 Task: Add Bonne Maman Strawberry Preserves to the cart.
Action: Mouse moved to (958, 333)
Screenshot: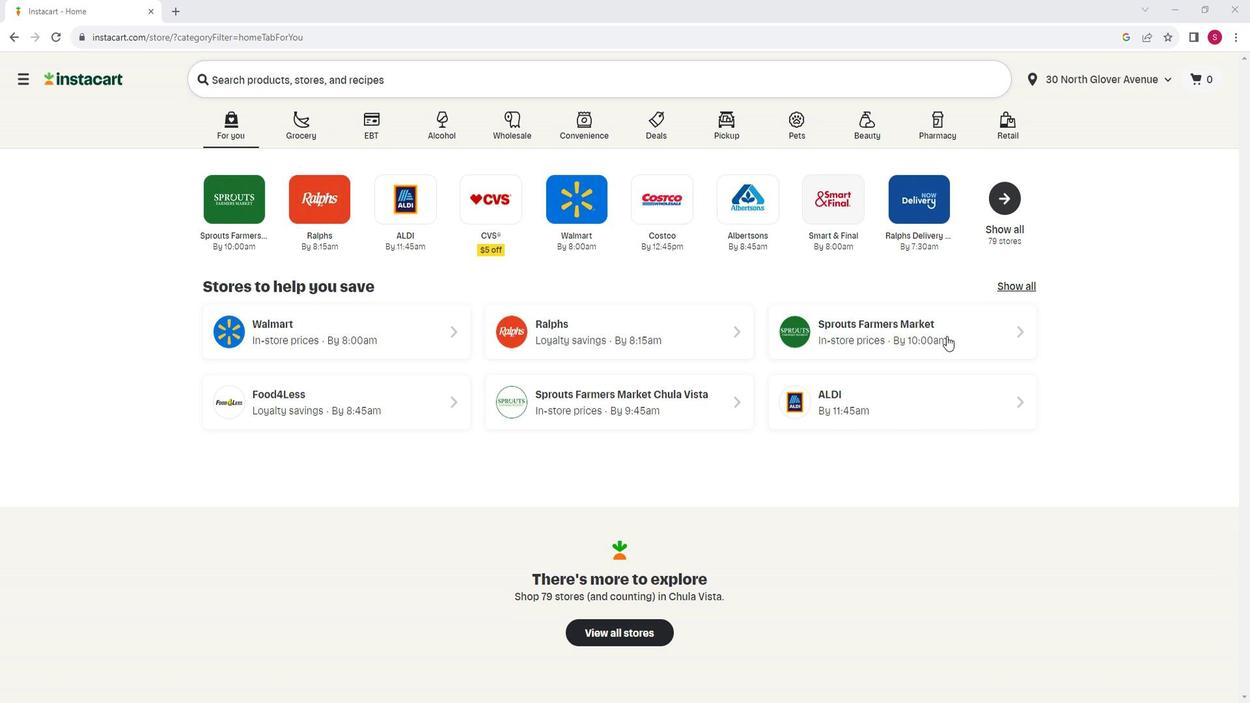 
Action: Mouse pressed left at (958, 333)
Screenshot: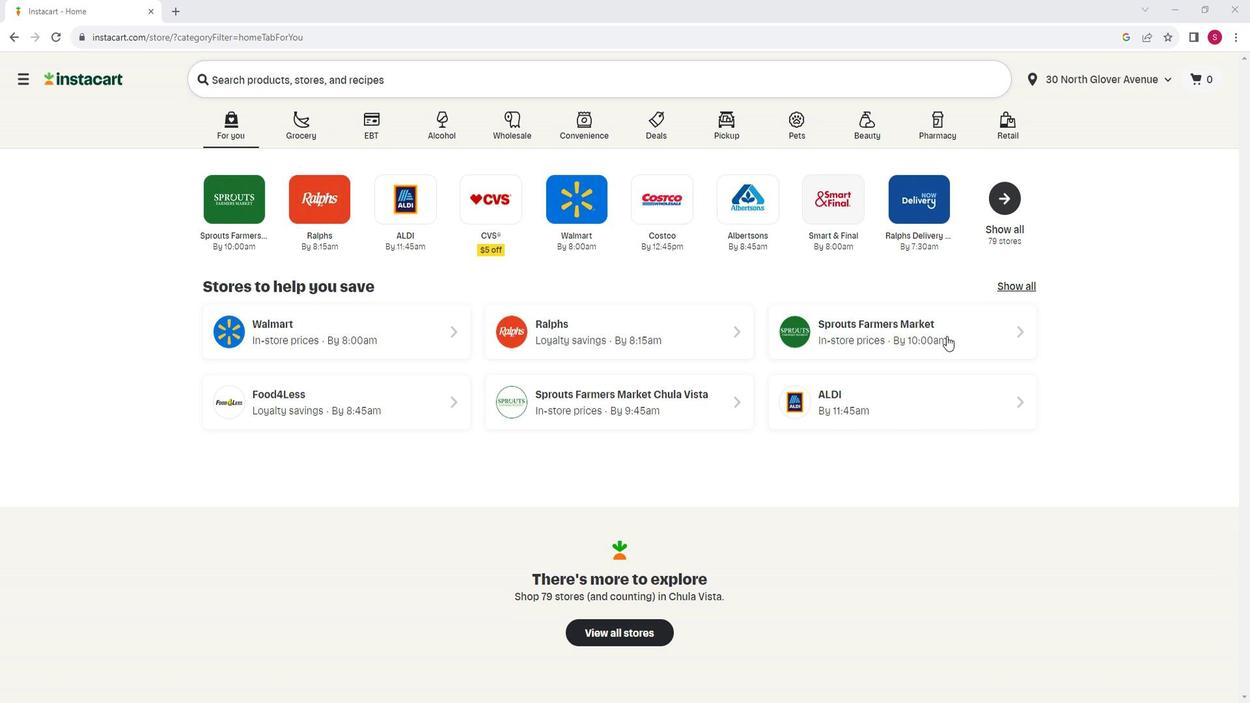 
Action: Mouse moved to (139, 462)
Screenshot: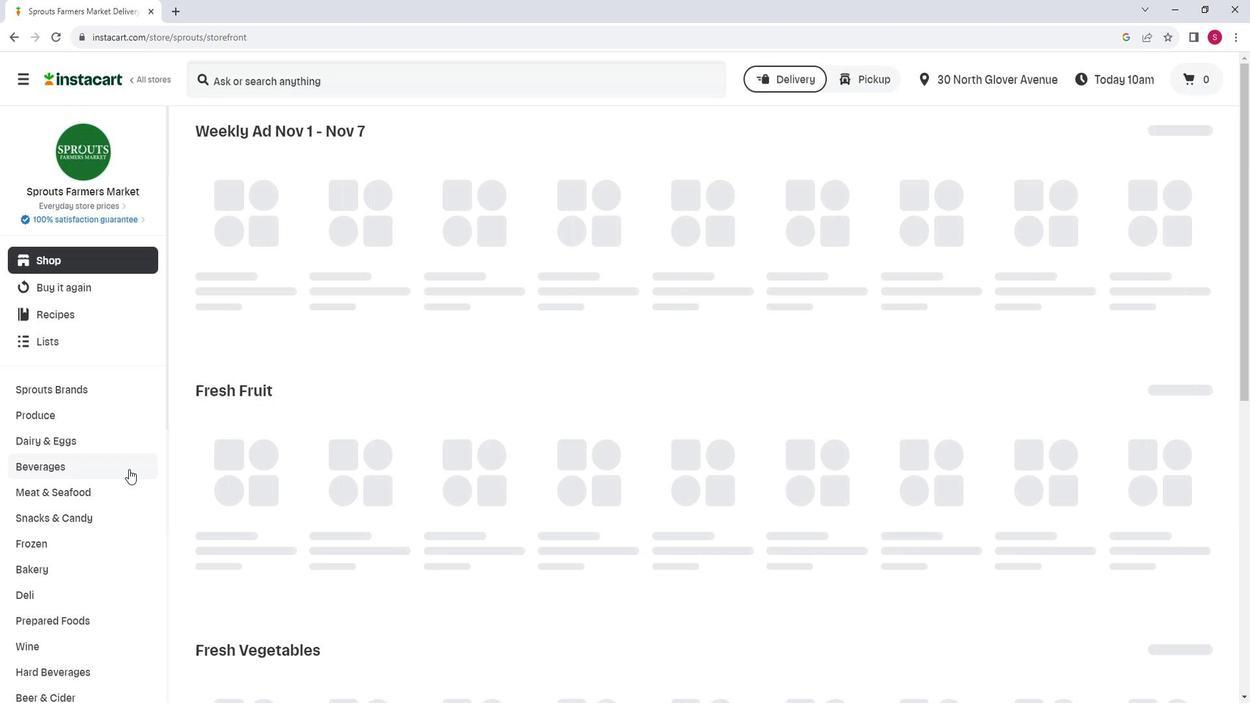 
Action: Mouse scrolled (139, 461) with delta (0, 0)
Screenshot: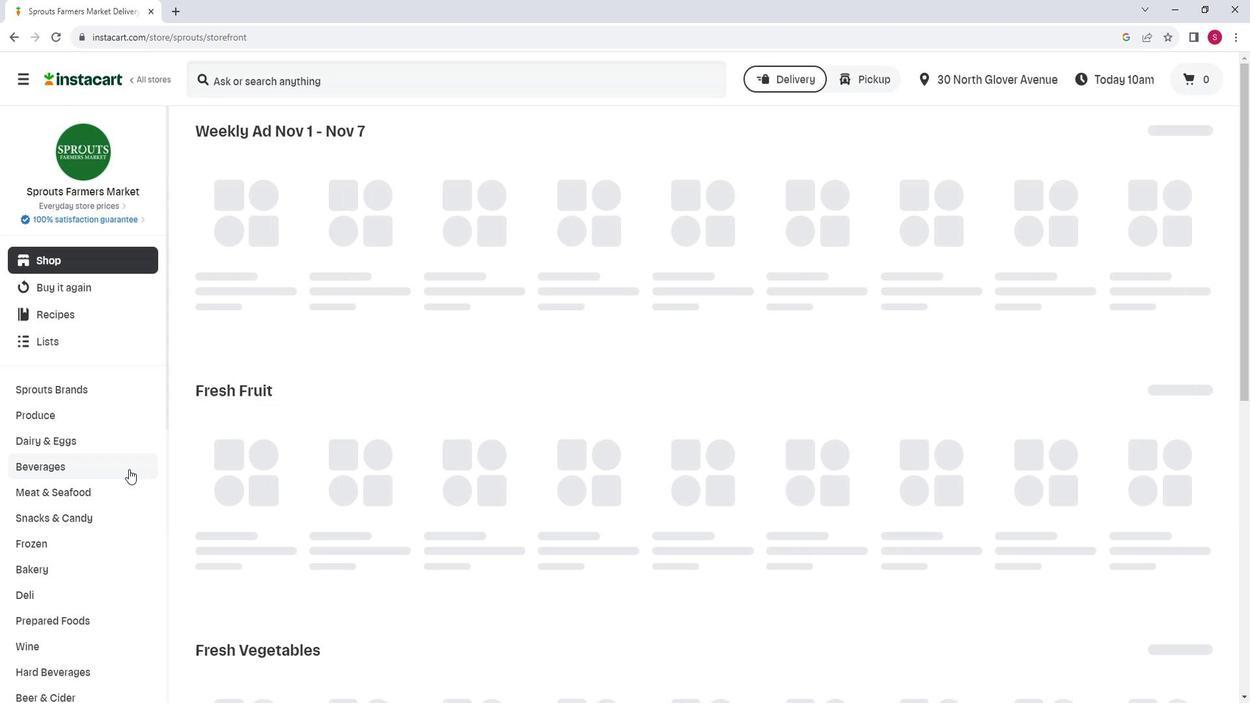 
Action: Mouse scrolled (139, 461) with delta (0, 0)
Screenshot: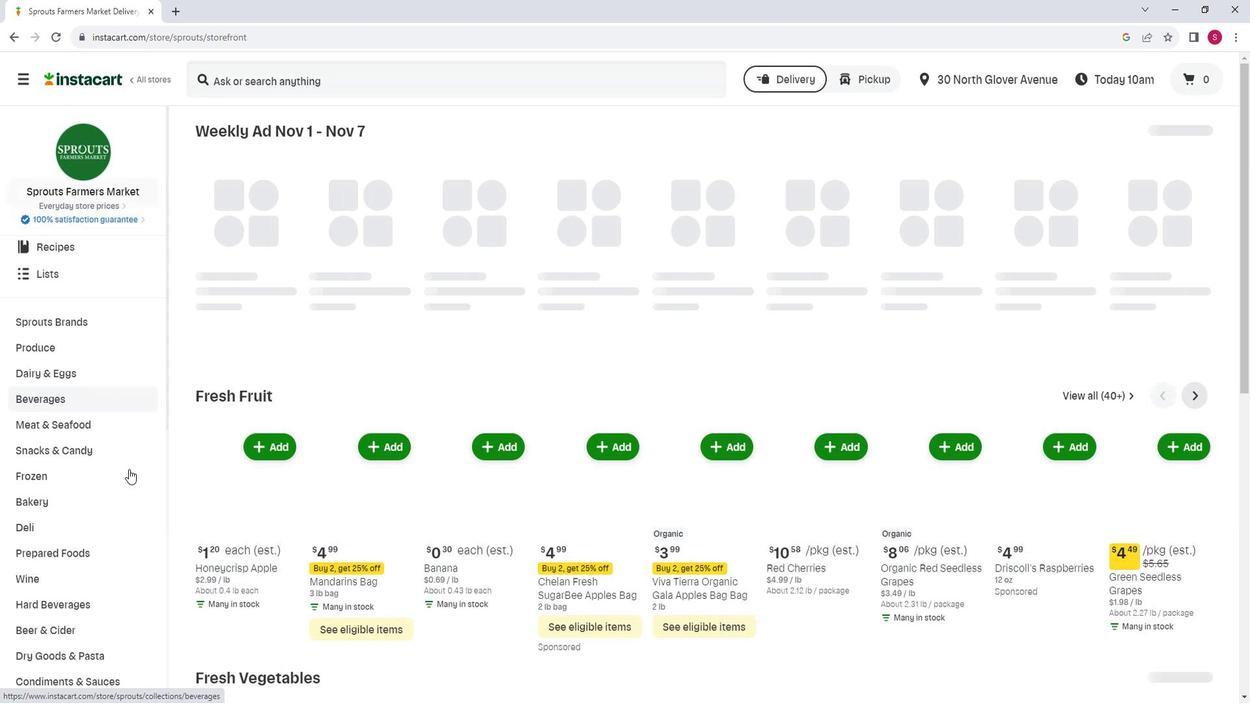 
Action: Mouse moved to (138, 461)
Screenshot: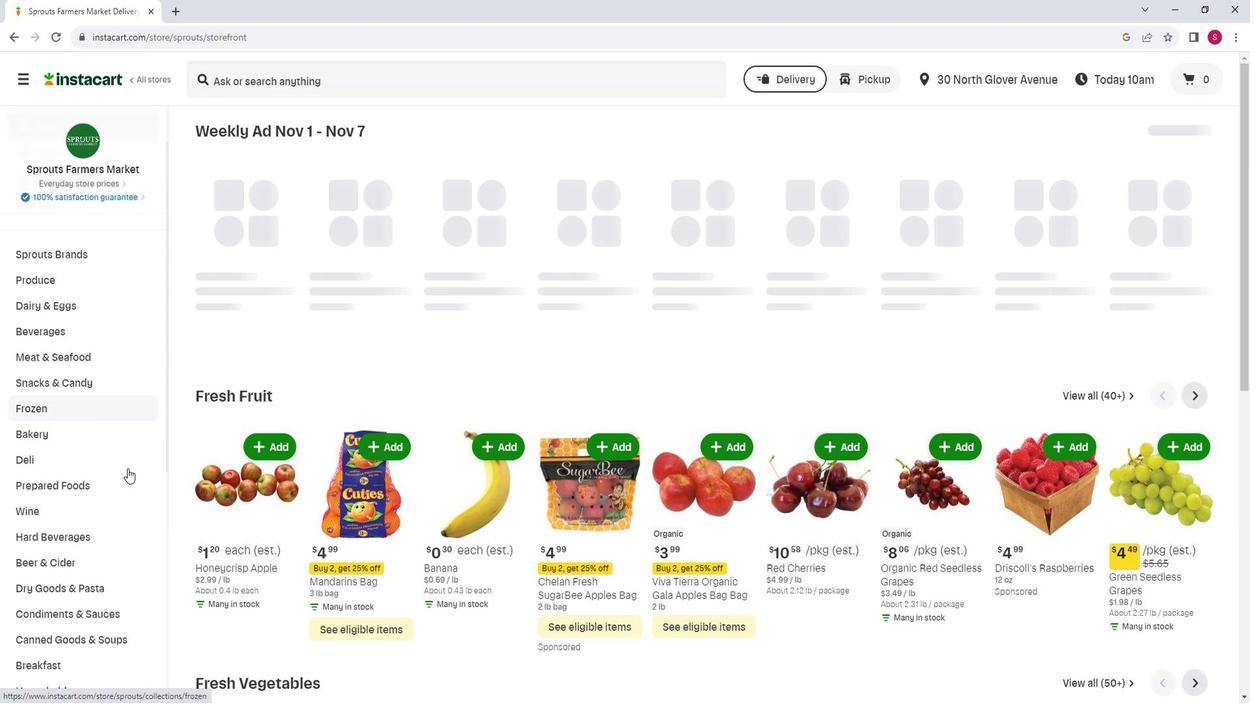 
Action: Mouse scrolled (138, 461) with delta (0, 0)
Screenshot: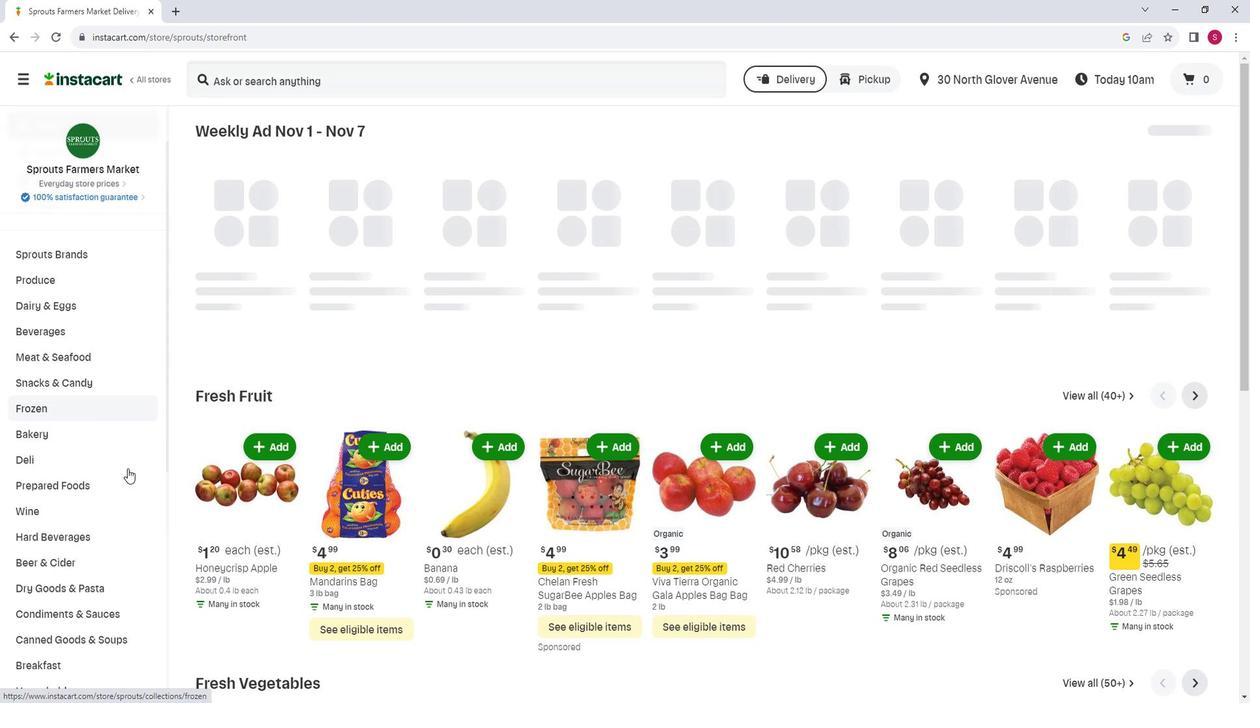 
Action: Mouse moved to (74, 580)
Screenshot: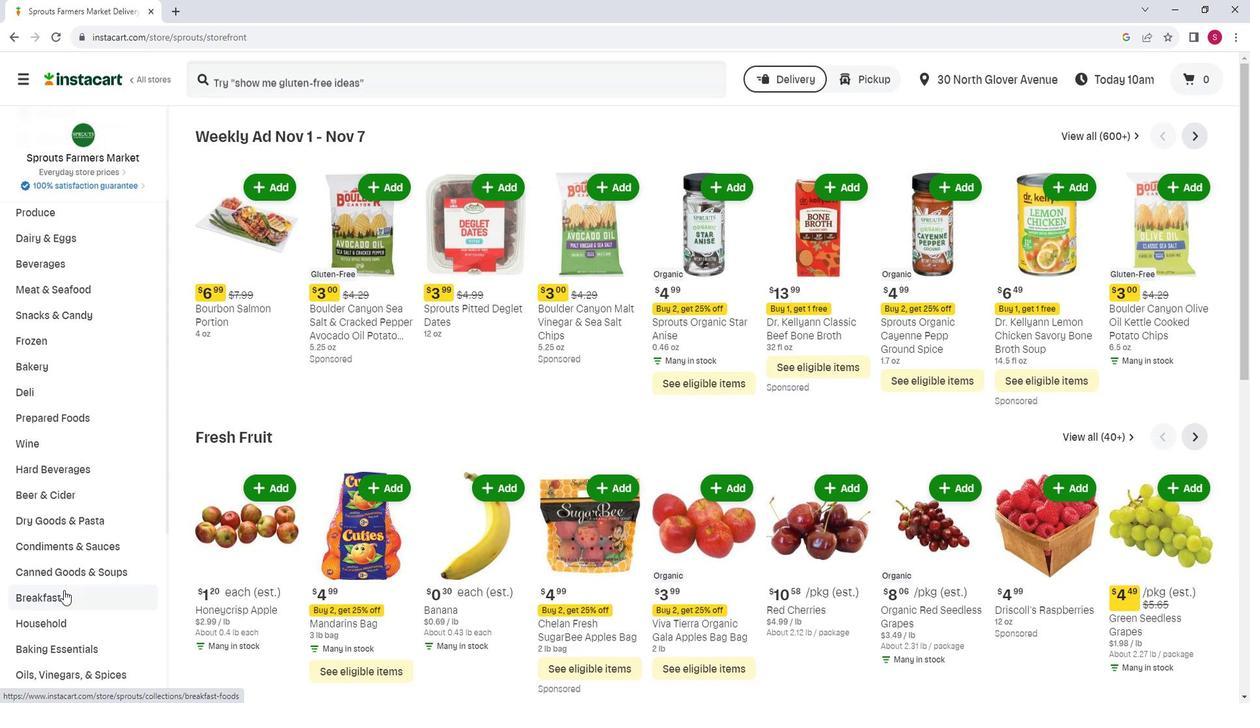 
Action: Mouse pressed left at (74, 580)
Screenshot: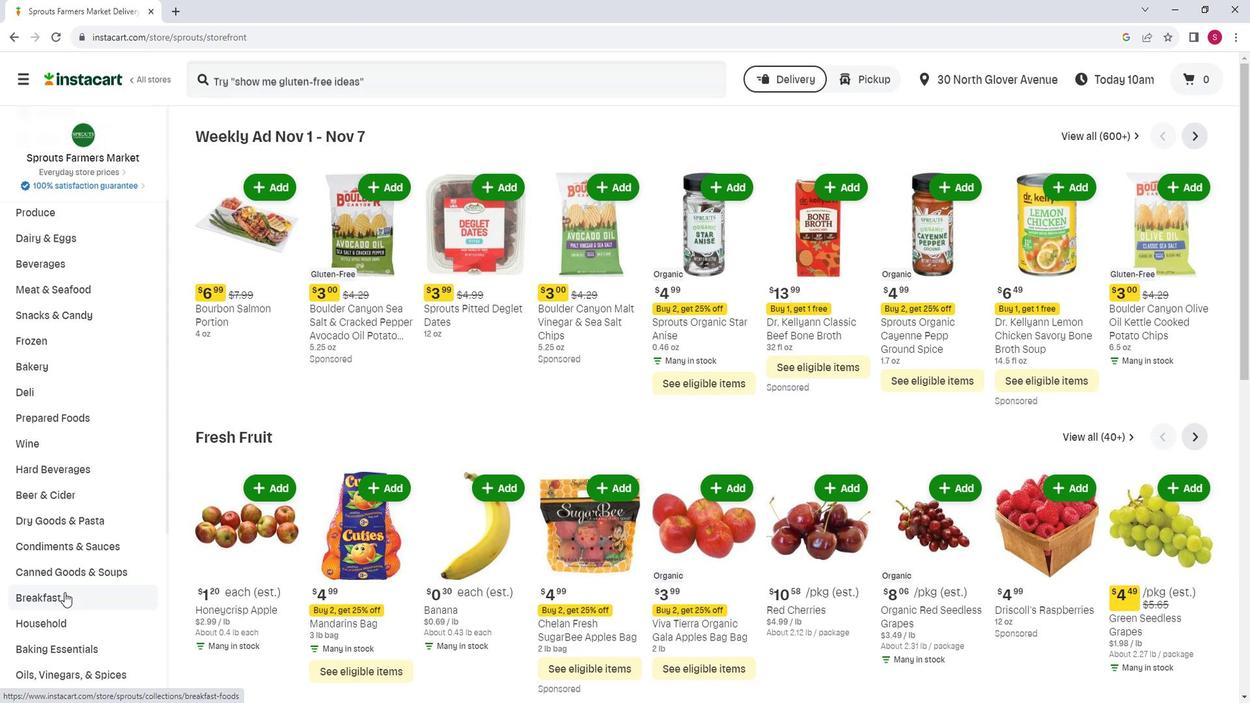 
Action: Mouse moved to (793, 172)
Screenshot: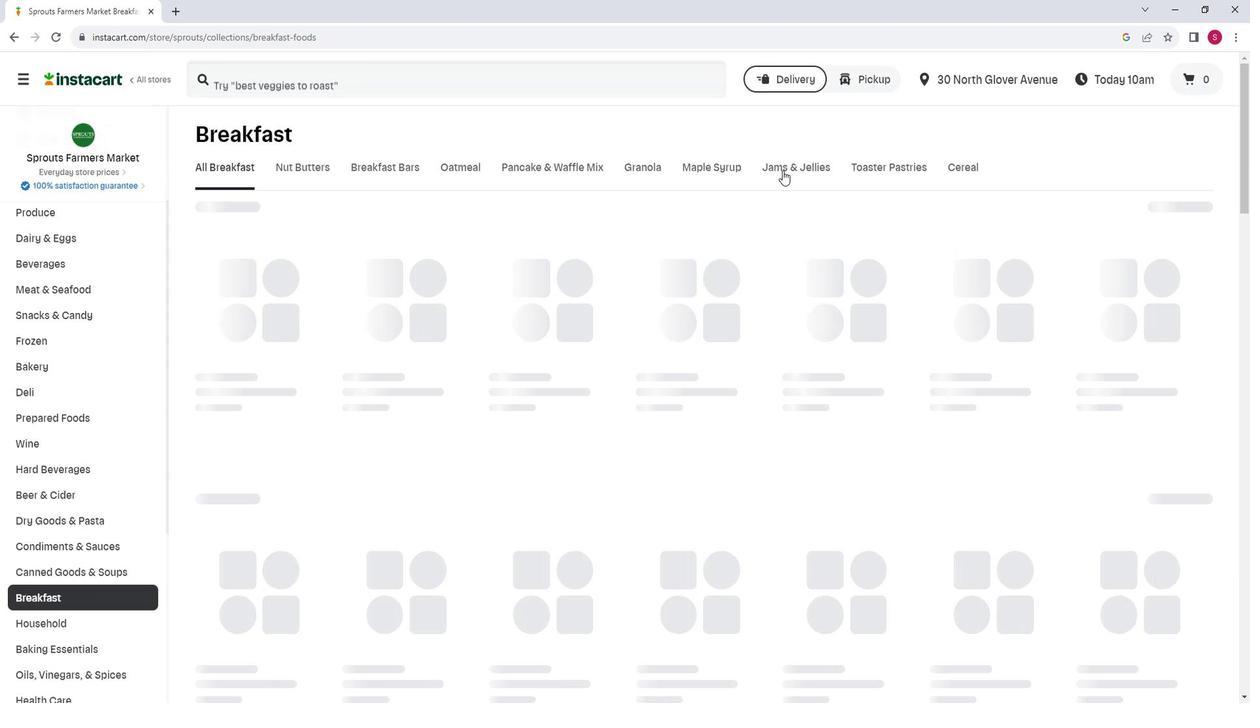 
Action: Mouse pressed left at (793, 172)
Screenshot: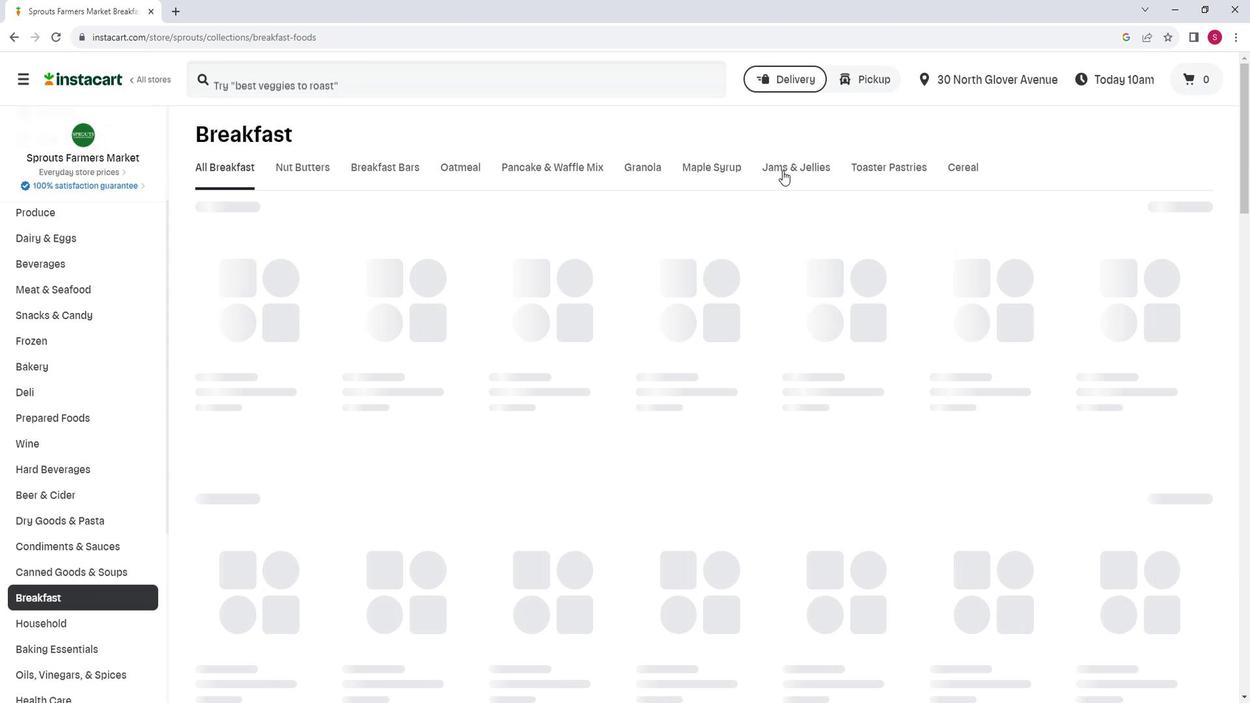 
Action: Mouse moved to (321, 223)
Screenshot: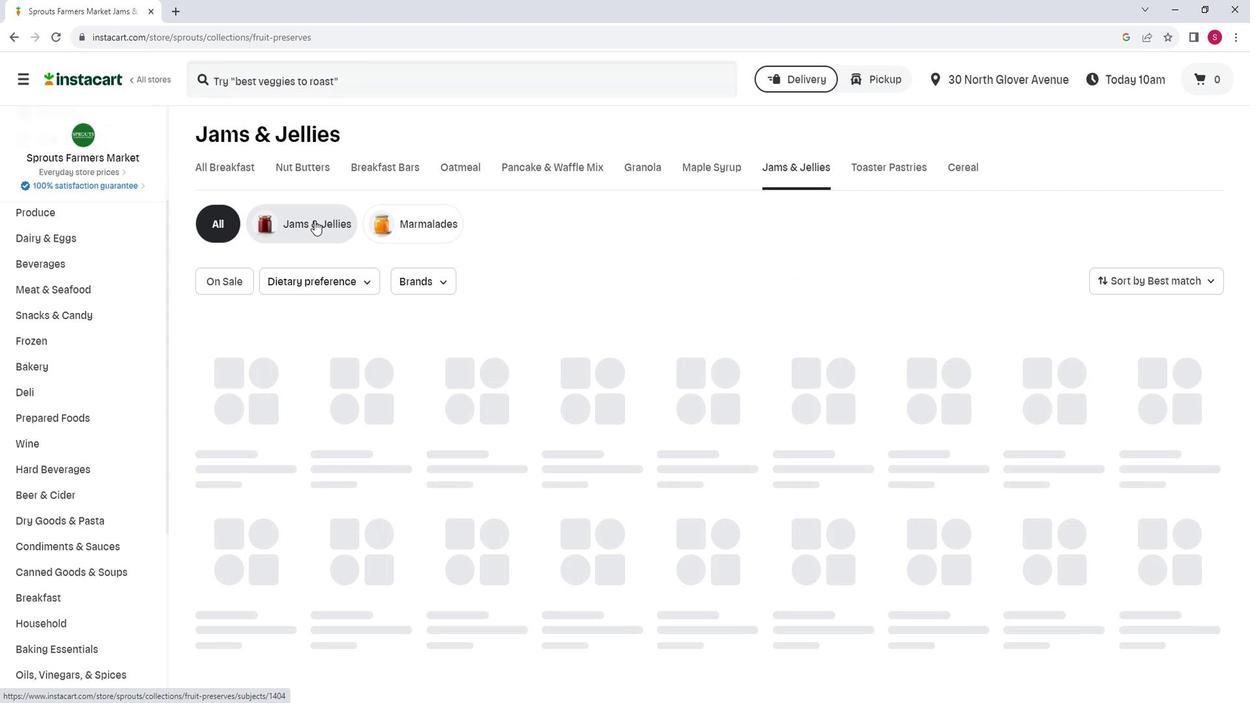 
Action: Mouse pressed left at (321, 223)
Screenshot: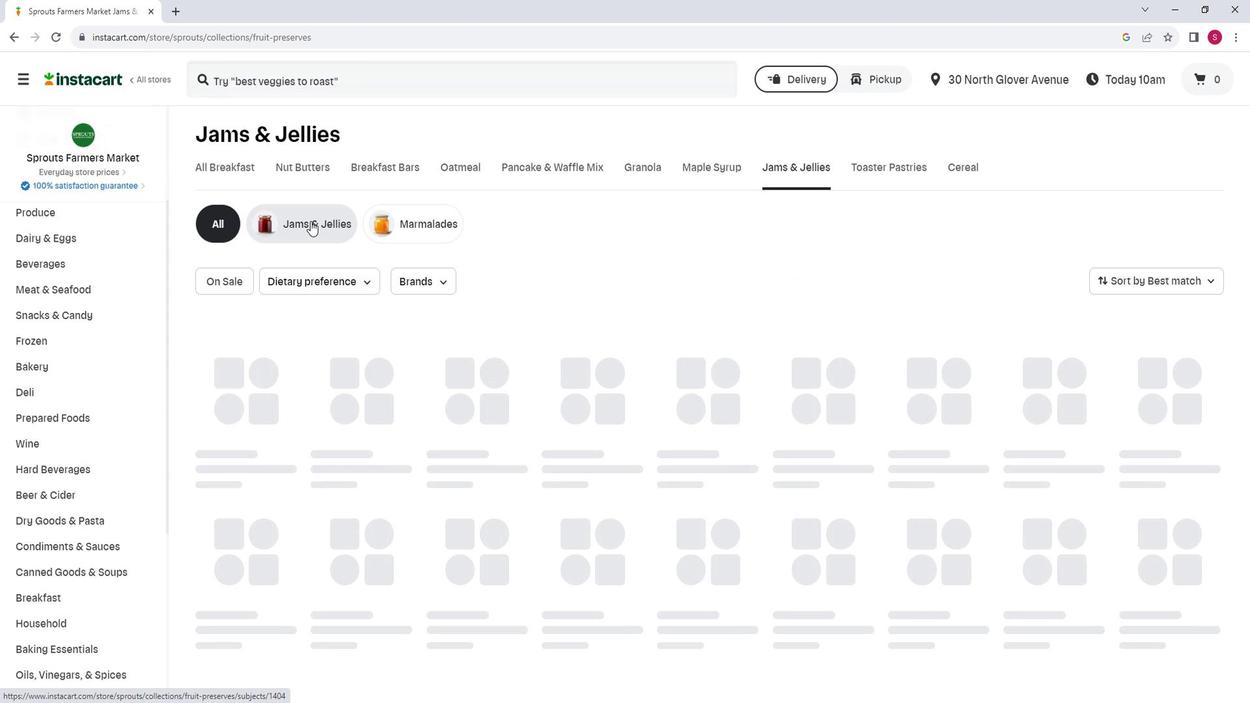 
Action: Mouse moved to (564, 298)
Screenshot: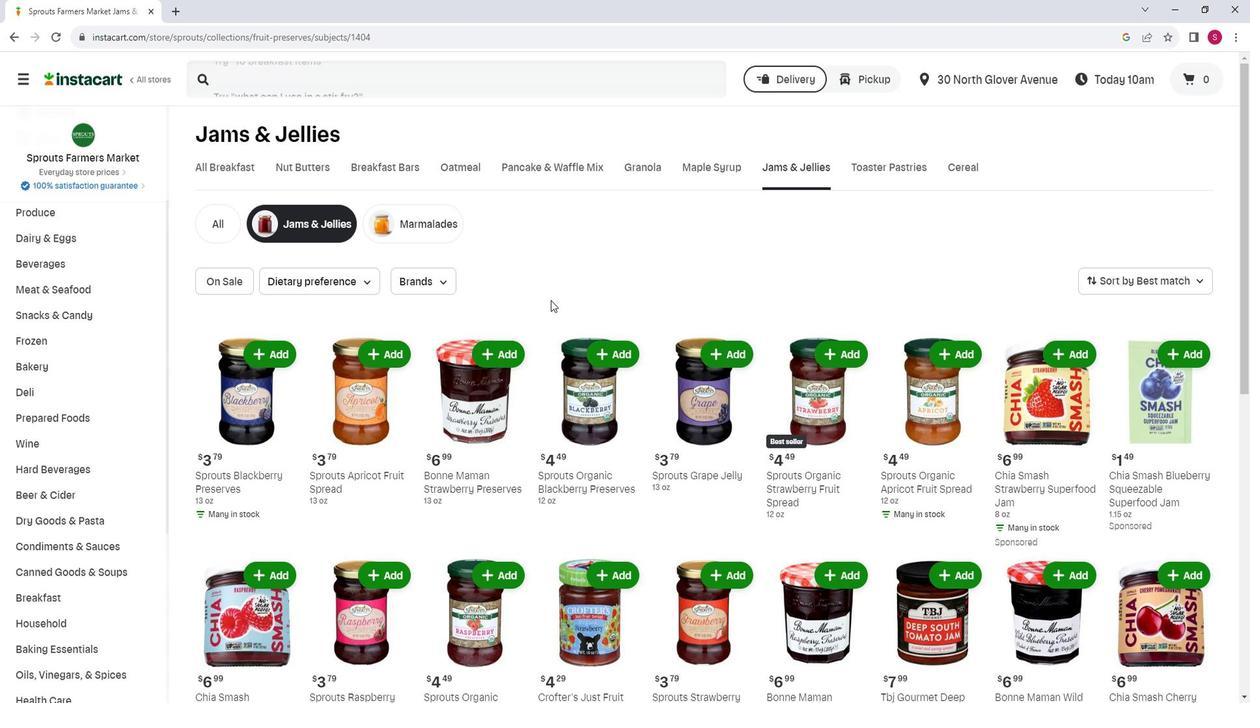 
Action: Mouse scrolled (564, 297) with delta (0, 0)
Screenshot: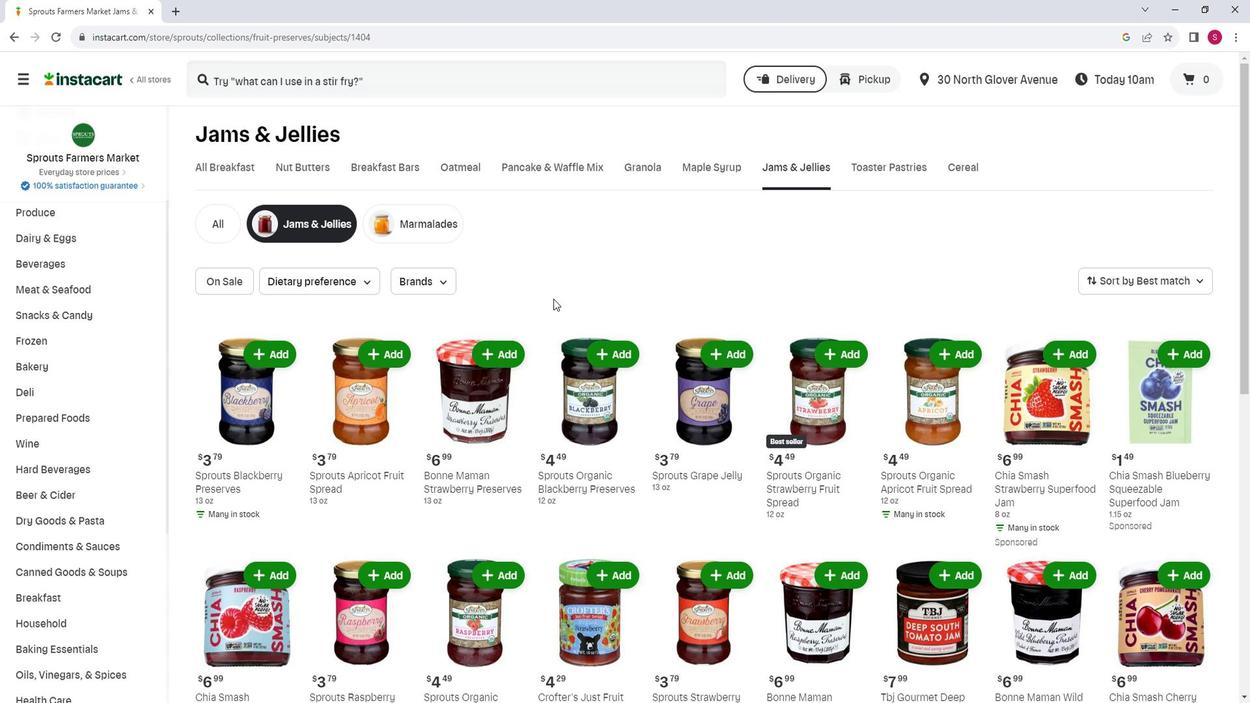 
Action: Mouse moved to (515, 283)
Screenshot: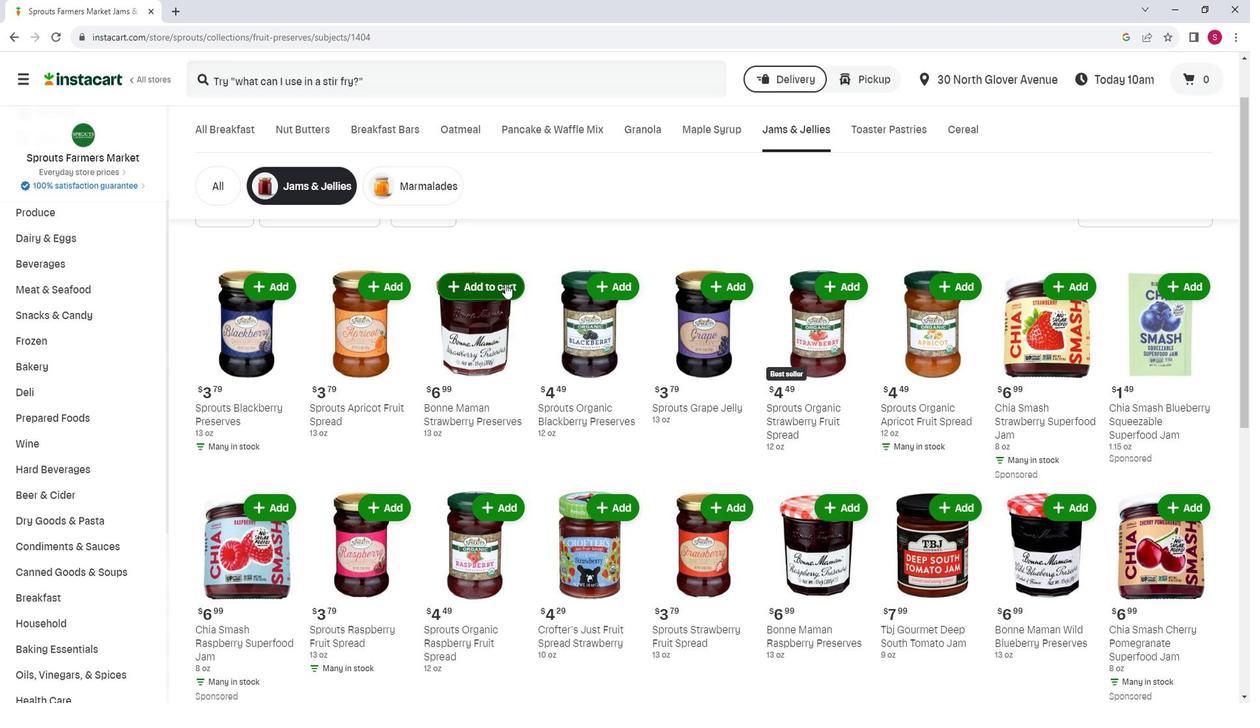 
Action: Mouse pressed left at (515, 283)
Screenshot: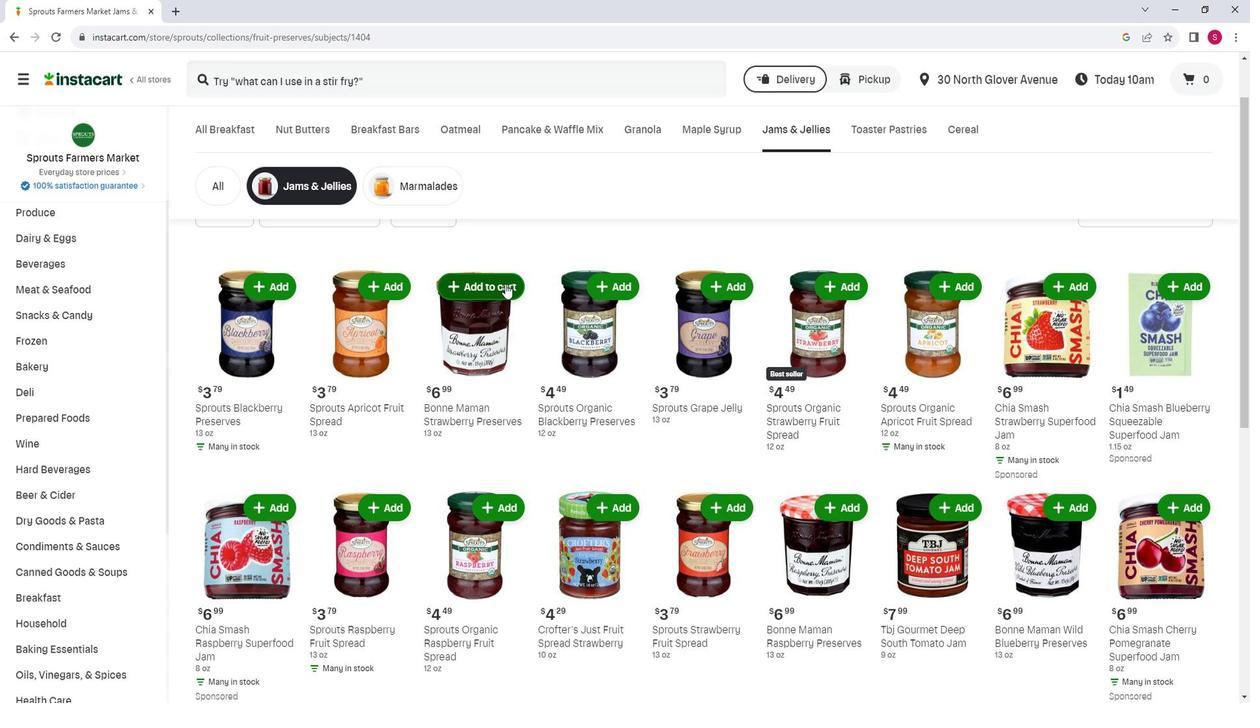 
Action: Mouse moved to (532, 256)
Screenshot: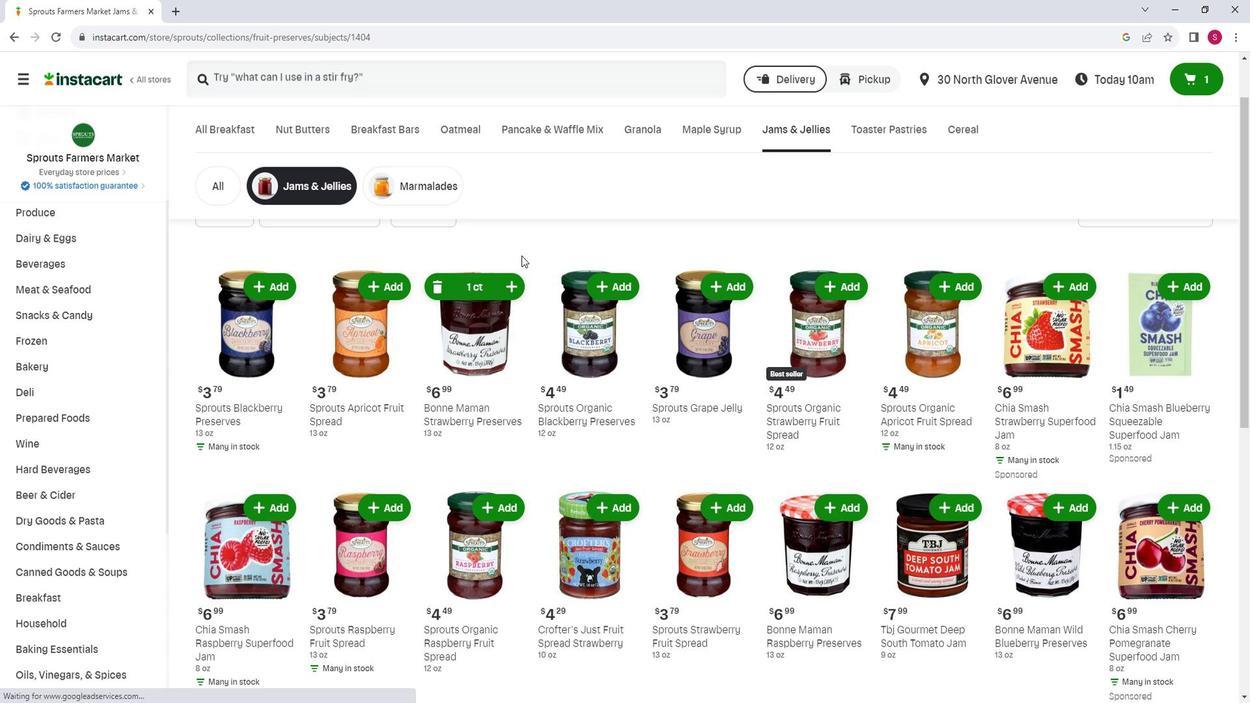 
